 Task: Assign in the project TransferLine the issue 'Implement a feature for users to track and manage their expenses on a budget' to the sprint 'Warp Speed Ahead'.
Action: Mouse moved to (191, 57)
Screenshot: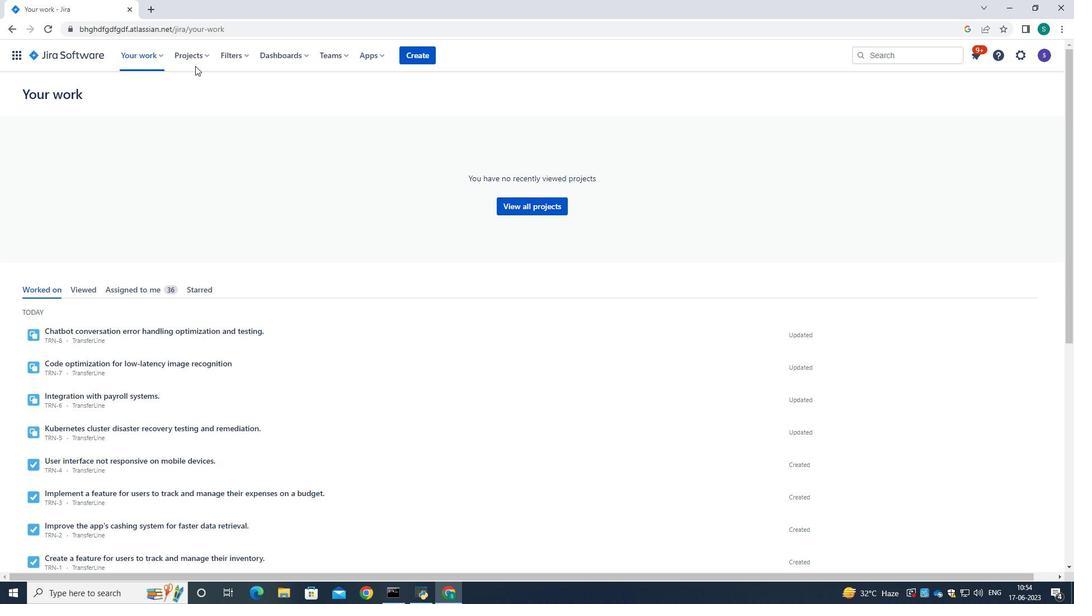 
Action: Mouse pressed left at (191, 57)
Screenshot: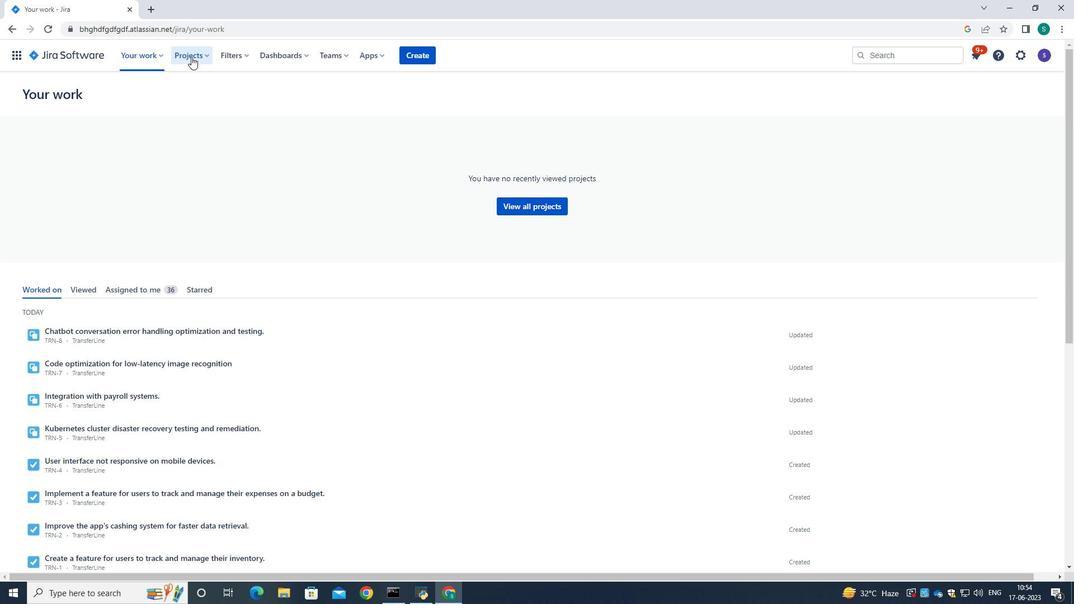 
Action: Mouse moved to (200, 111)
Screenshot: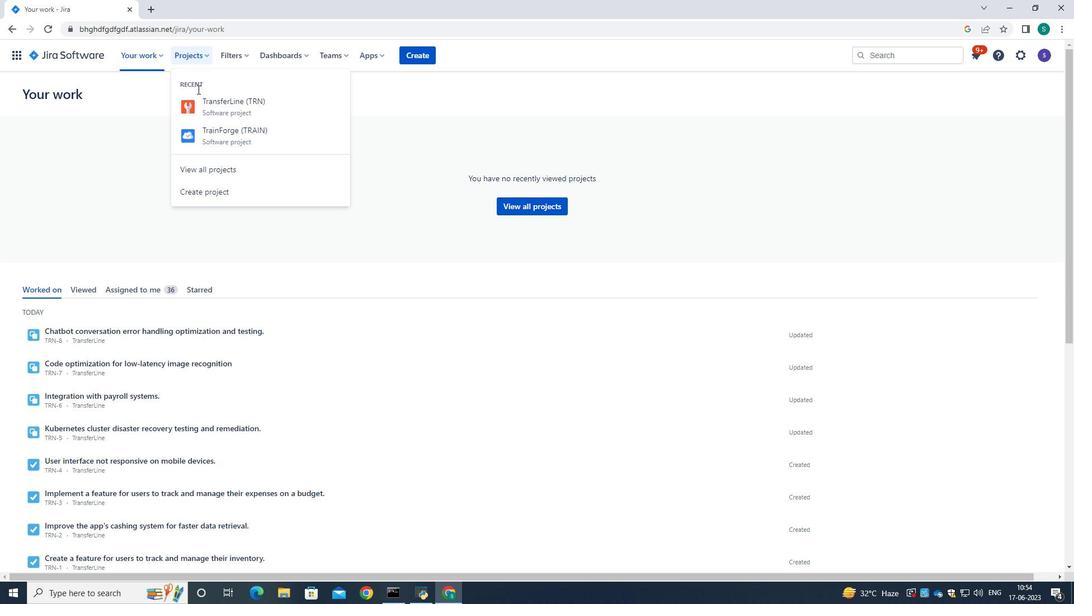 
Action: Mouse pressed left at (200, 111)
Screenshot: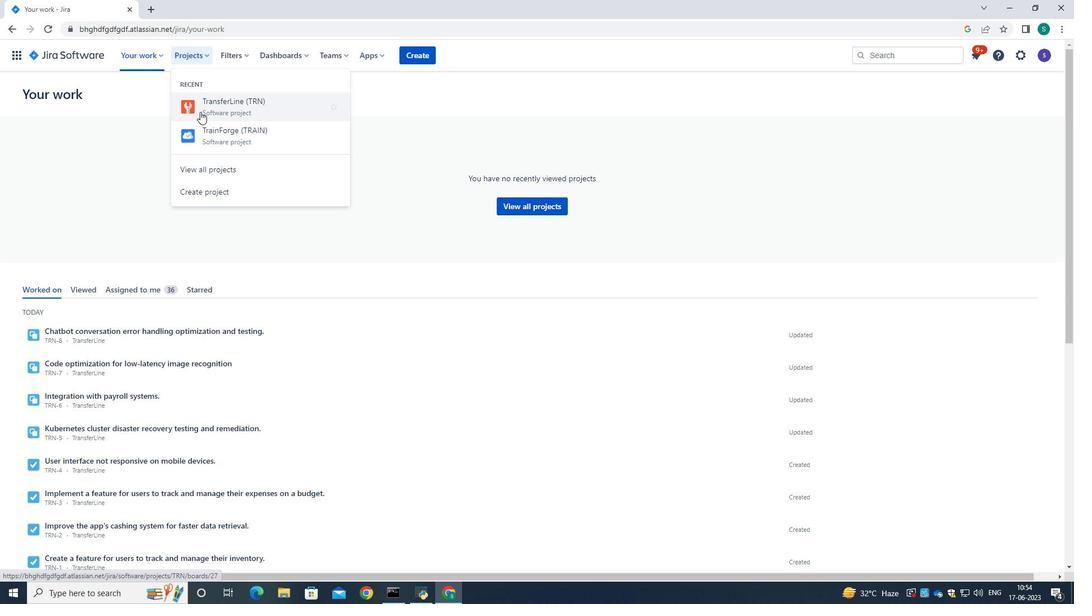 
Action: Mouse moved to (82, 174)
Screenshot: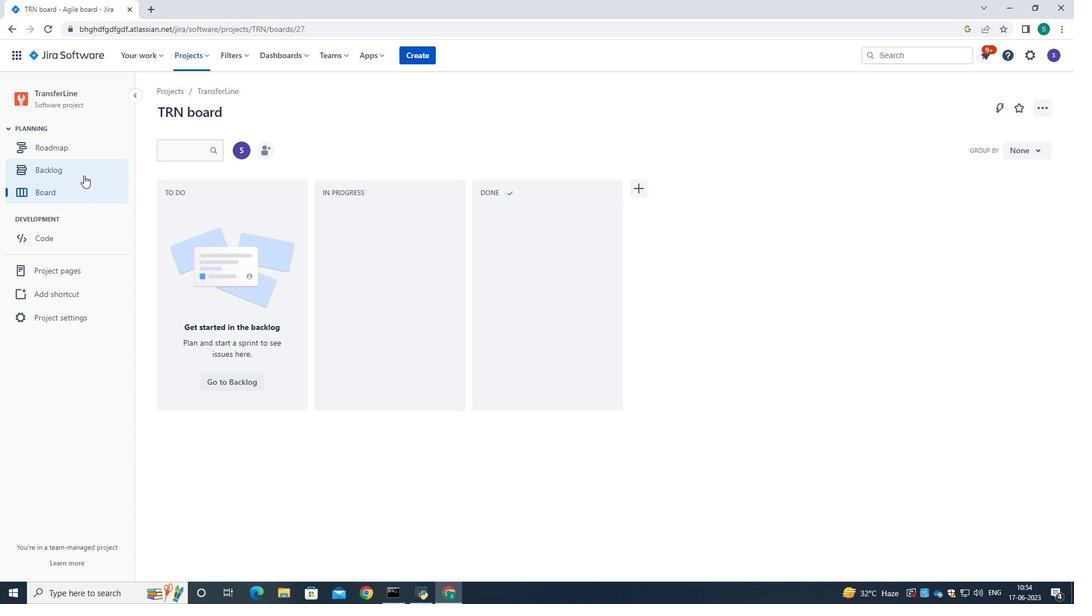 
Action: Mouse pressed left at (82, 174)
Screenshot: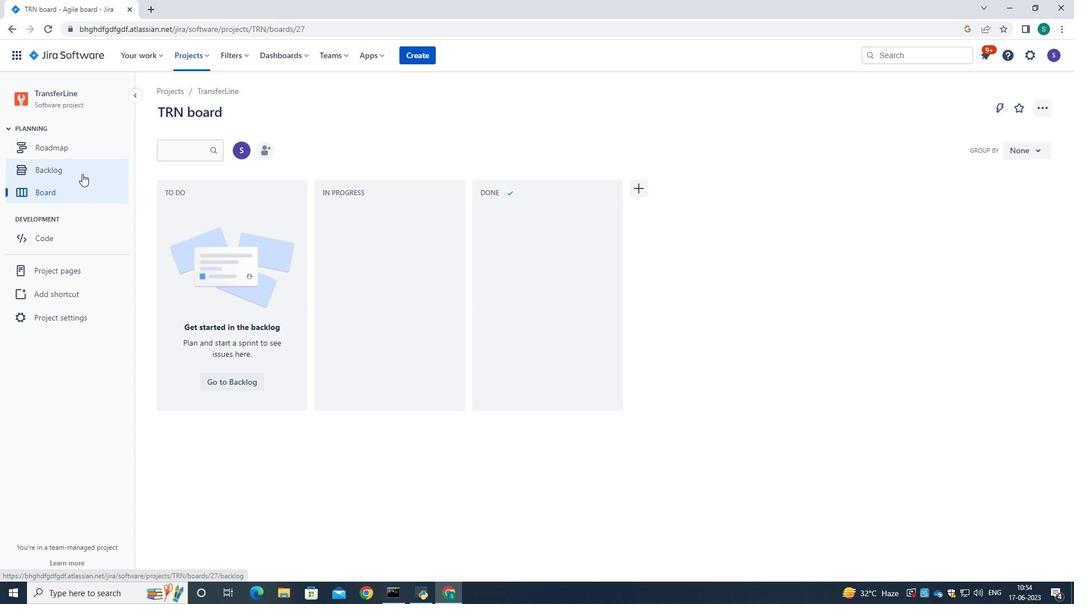 
Action: Mouse moved to (684, 293)
Screenshot: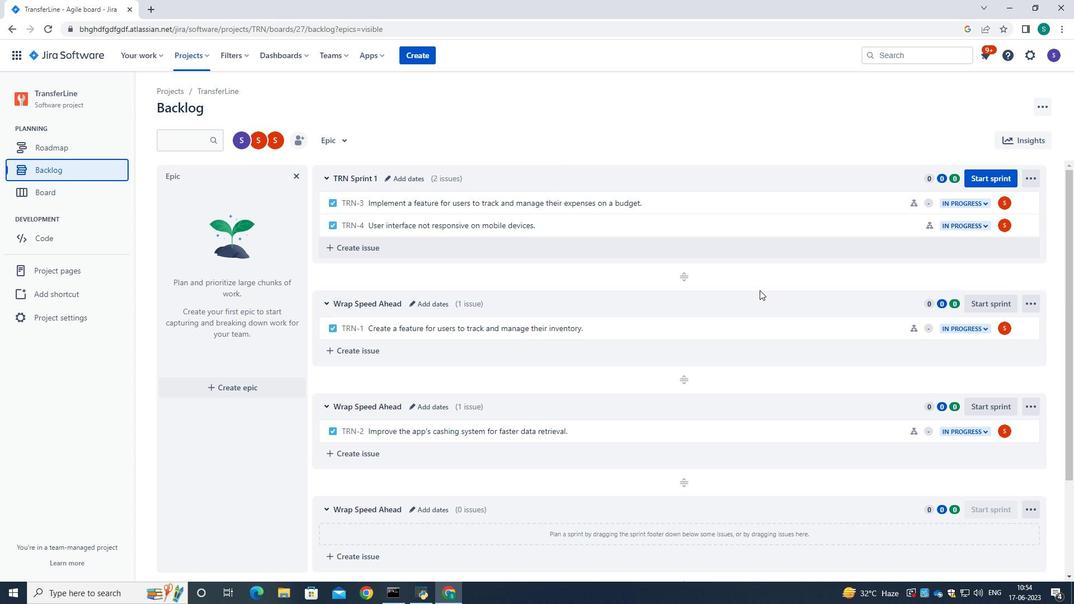 
Action: Mouse scrolled (684, 294) with delta (0, 0)
Screenshot: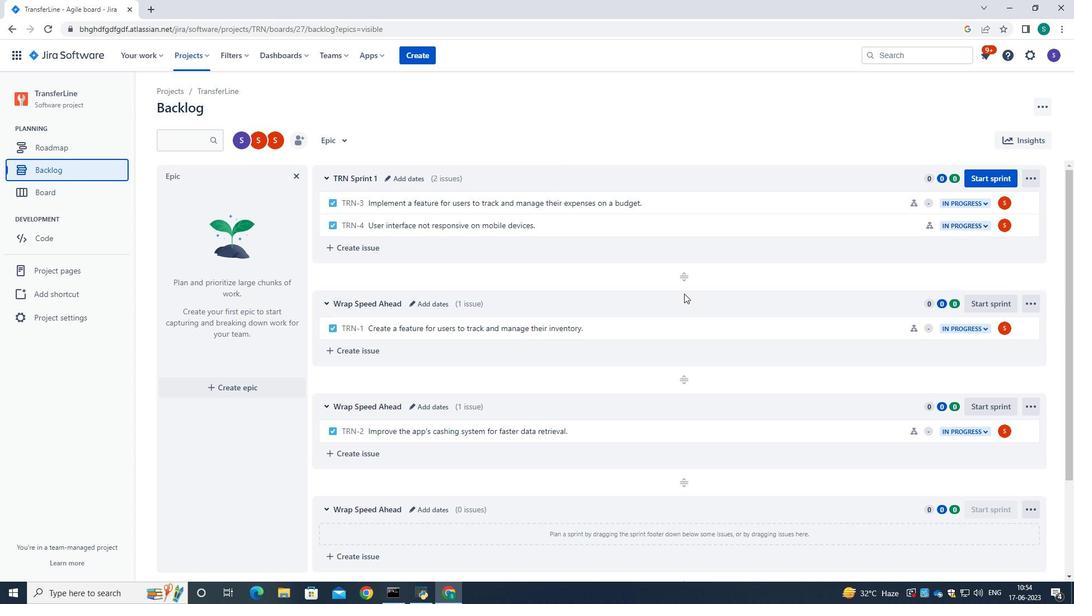 
Action: Mouse moved to (1026, 203)
Screenshot: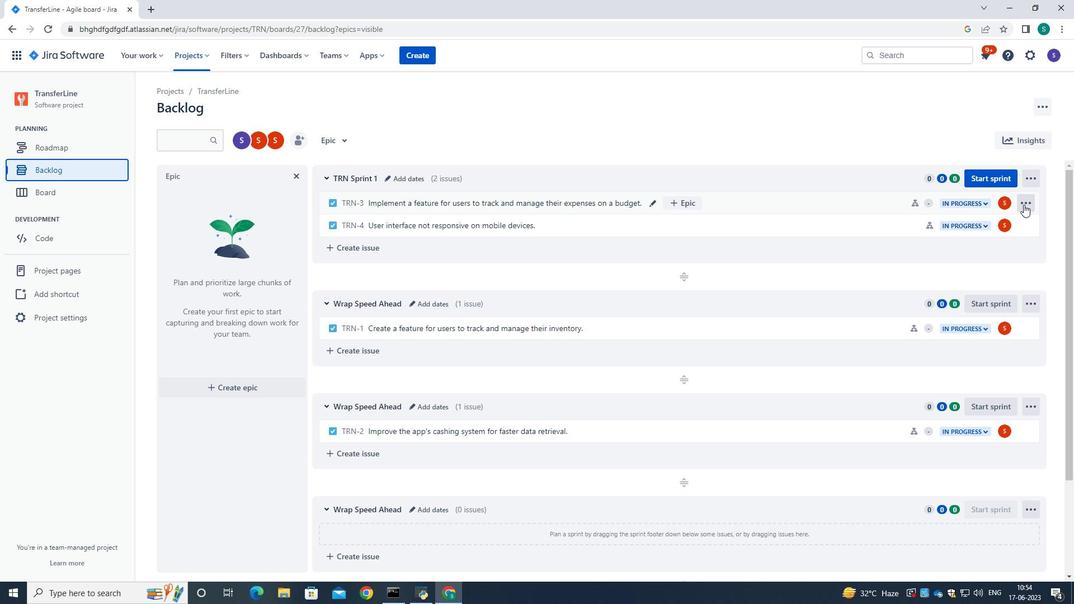 
Action: Mouse pressed left at (1026, 203)
Screenshot: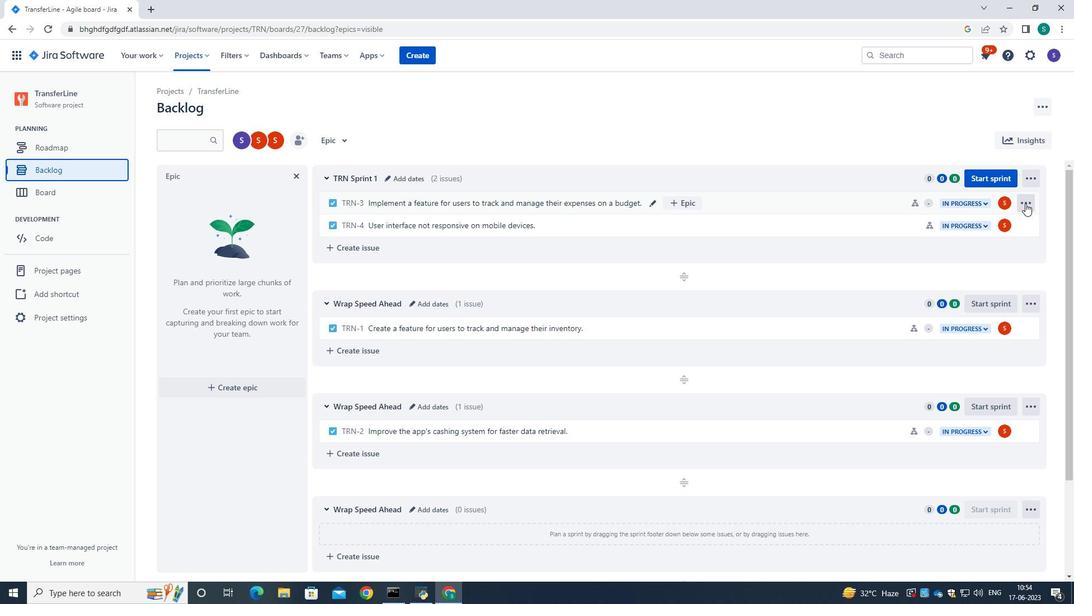 
Action: Mouse moved to (990, 364)
Screenshot: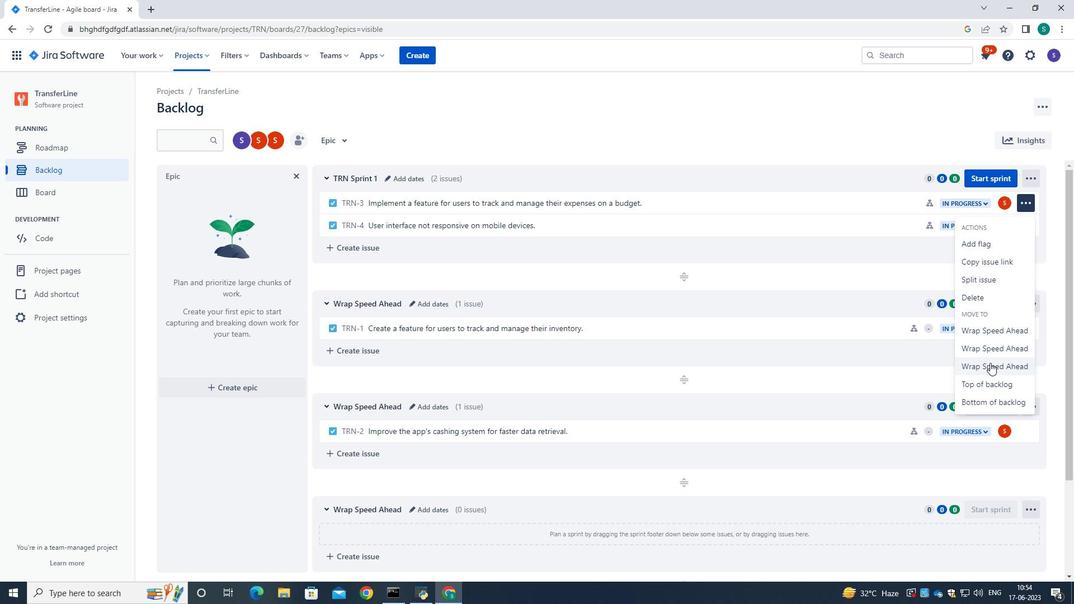 
Action: Mouse pressed left at (990, 364)
Screenshot: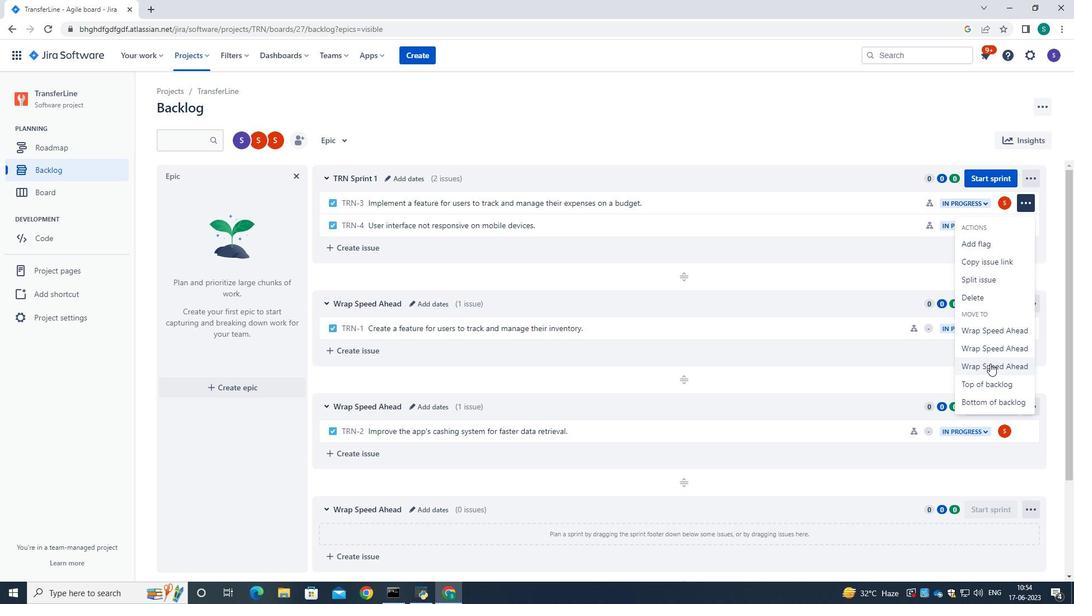 
Action: Mouse moved to (697, 119)
Screenshot: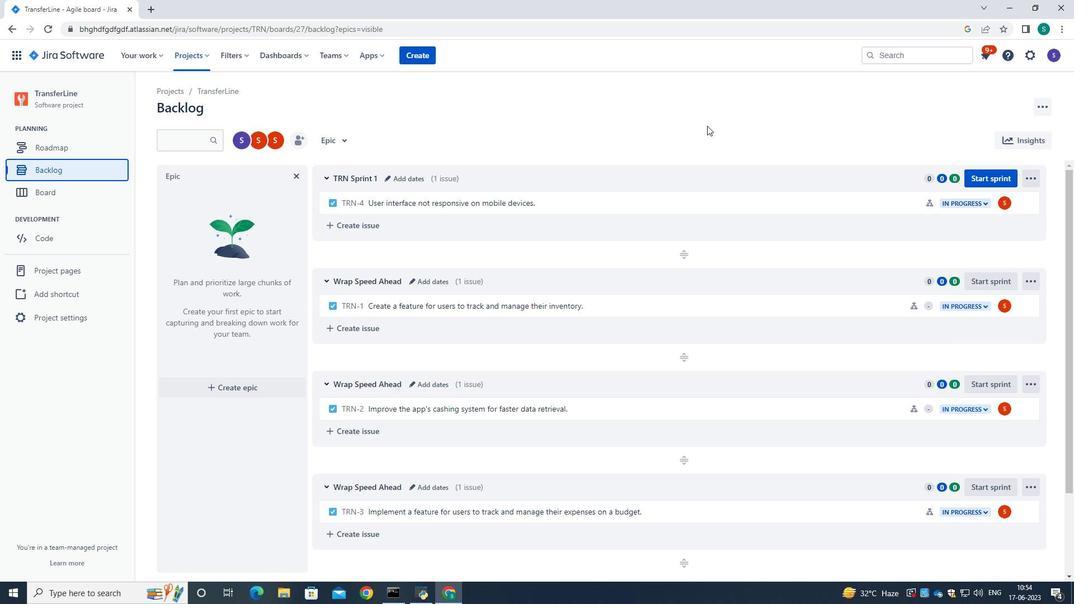 
Action: Mouse pressed left at (697, 119)
Screenshot: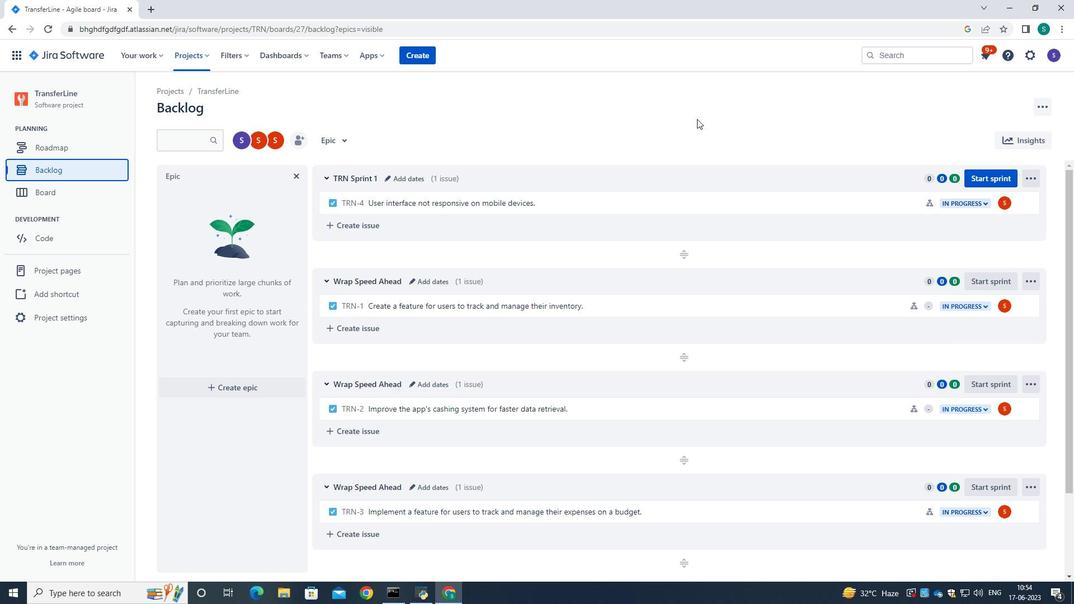 
